 Task: Select the workspace "Agenda".
Action: Mouse moved to (274, 58)
Screenshot: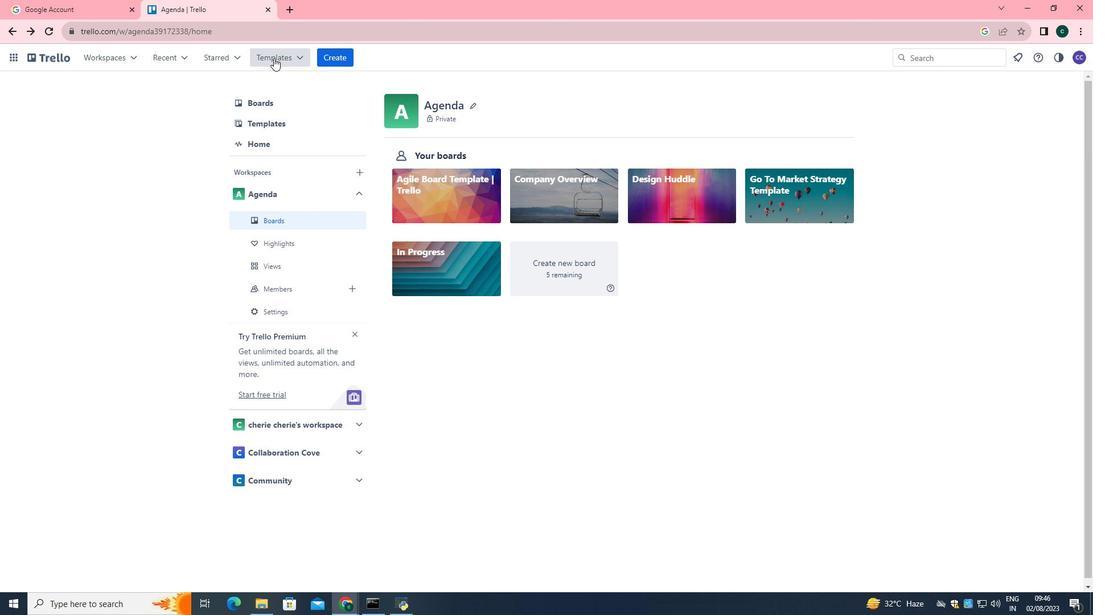 
Action: Mouse pressed left at (274, 58)
Screenshot: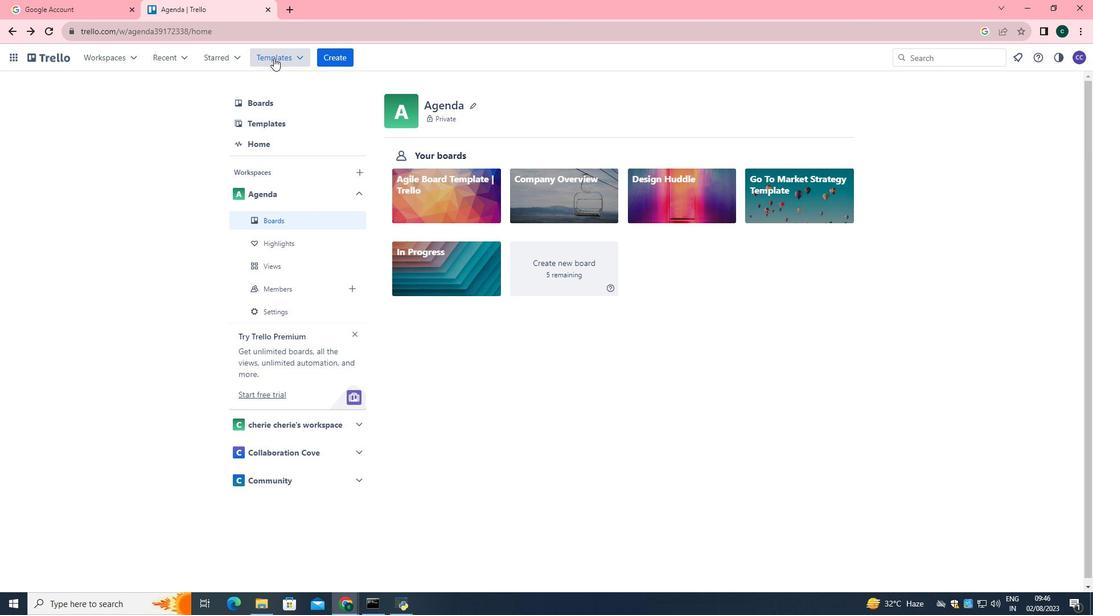 
Action: Mouse moved to (309, 232)
Screenshot: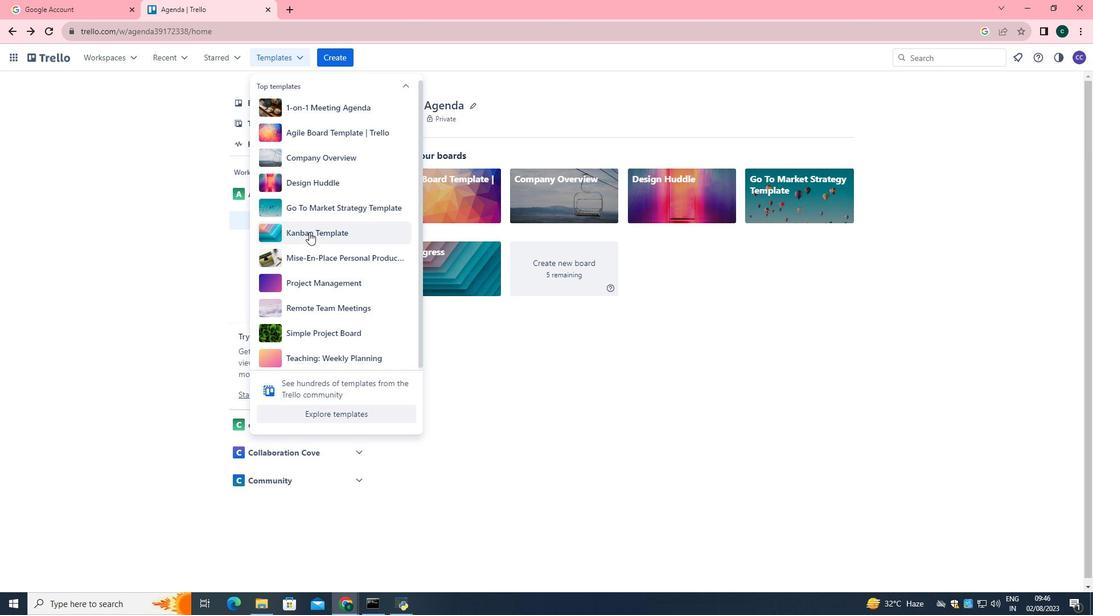
Action: Mouse pressed left at (309, 232)
Screenshot: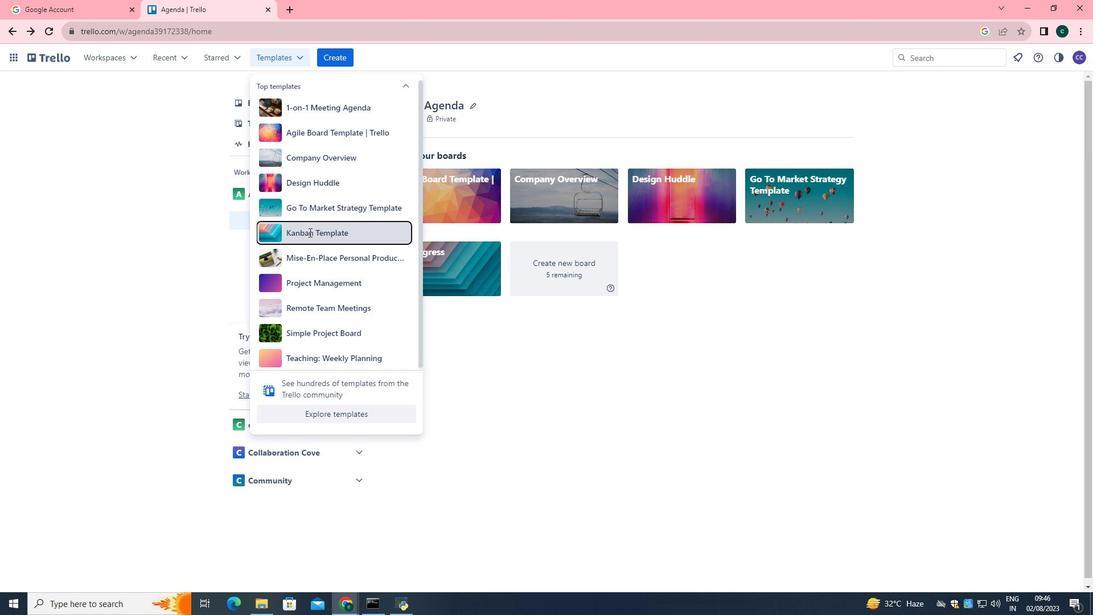 
Action: Mouse moved to (307, 238)
Screenshot: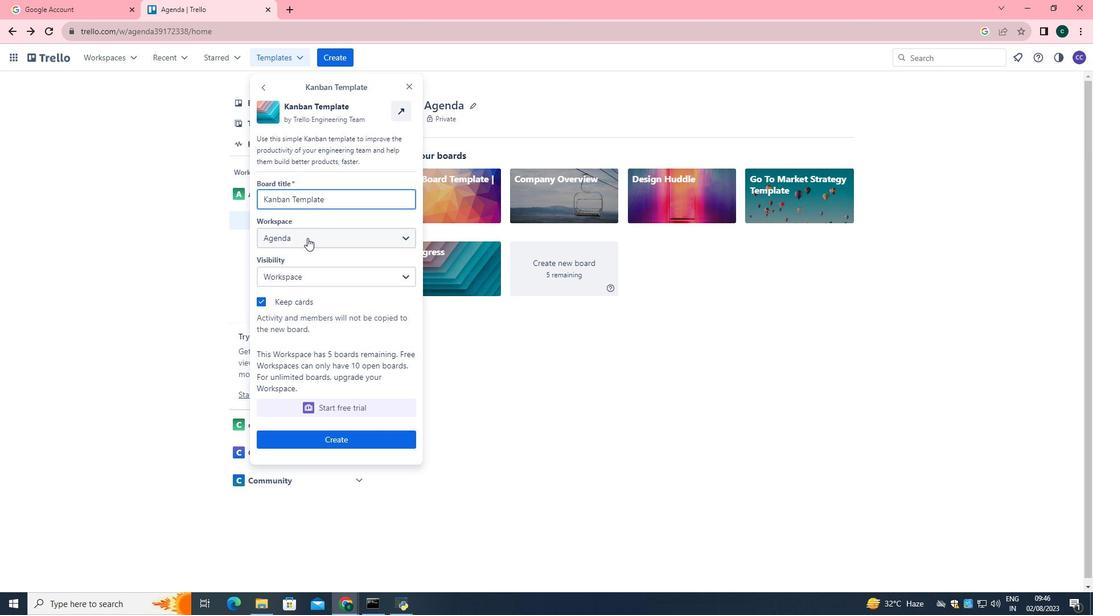 
Action: Mouse pressed left at (307, 238)
Screenshot: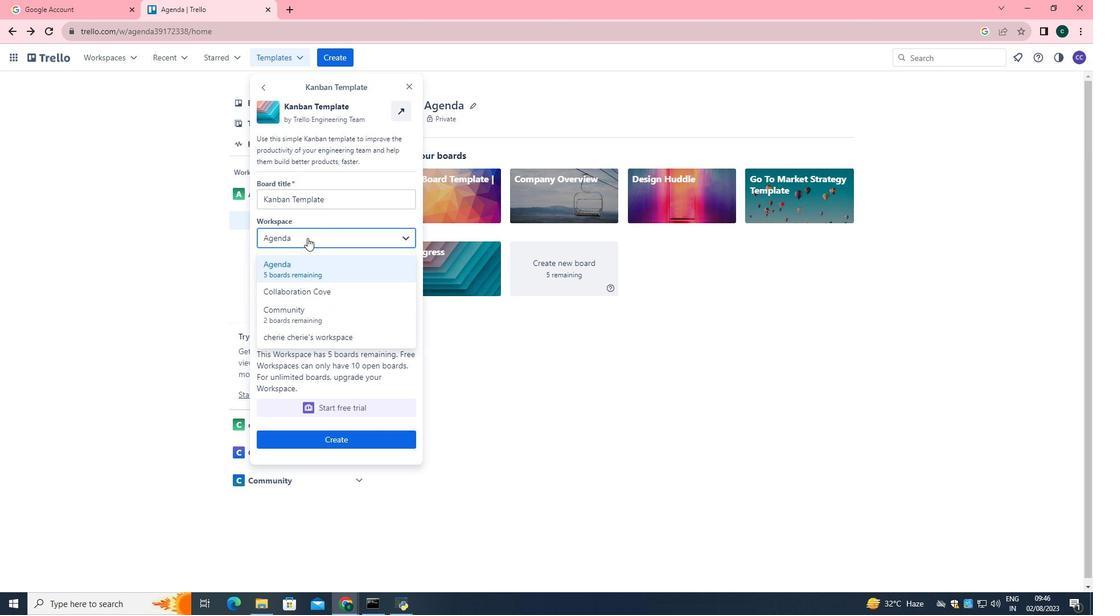 
Action: Mouse moved to (314, 278)
Screenshot: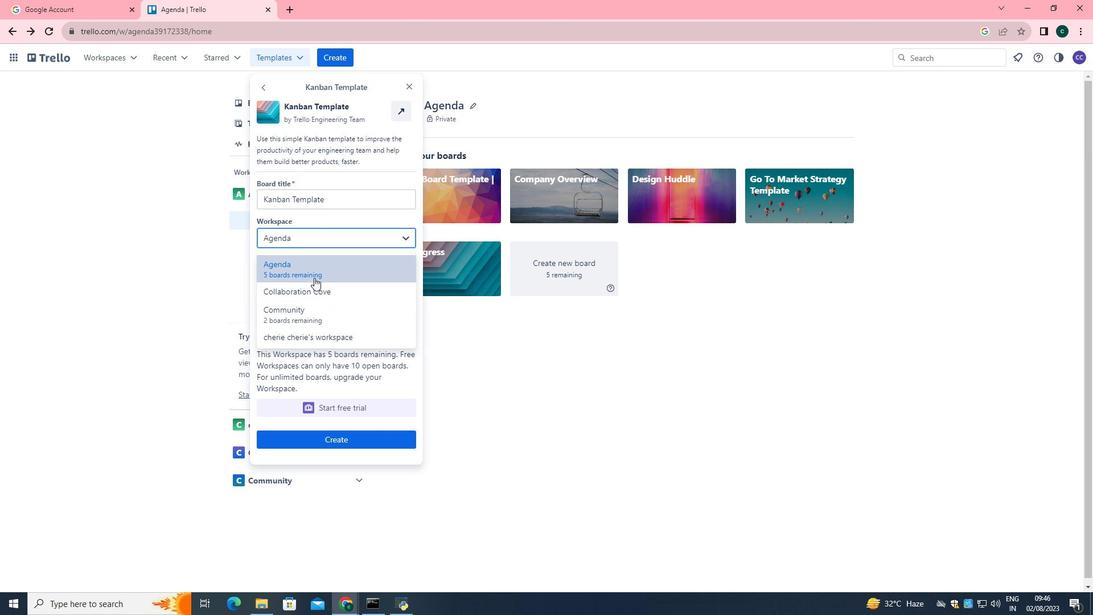 
Action: Mouse pressed left at (314, 278)
Screenshot: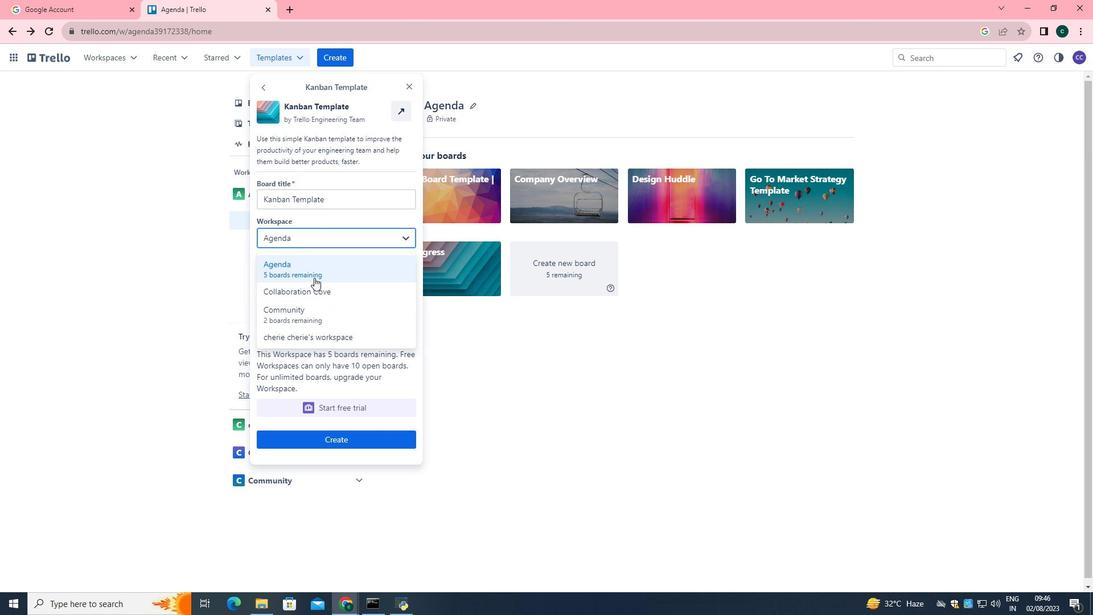 
